 Task: Add an event with the title Third Training Workshop: Leadership Skills, date '2024/05/19', time 7:30 AM to 9:30 AMand add a description: Participants will learn essential communication skills, including active listening, expressing ideas clearly, and providing constructive feedback. They will also explore techniques for fostering open and honest communication within the team., put the event into Yellow category, logged in from the account softage.3@softage.netand send the event invitation to softage.1@softage.net and softage.2@softage.net. Set a reminder for the event 5 minutes before
Action: Mouse moved to (81, 92)
Screenshot: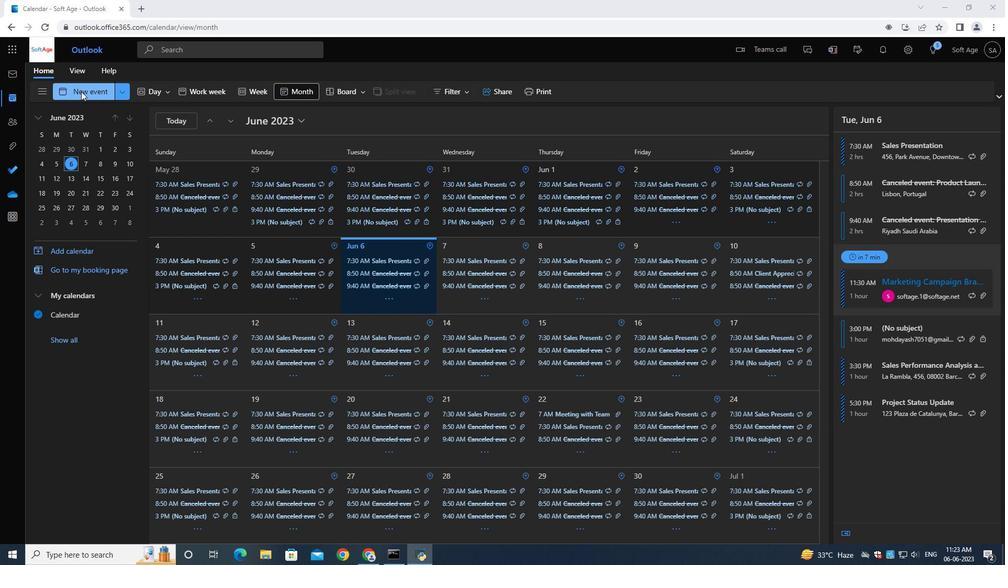 
Action: Mouse pressed left at (81, 92)
Screenshot: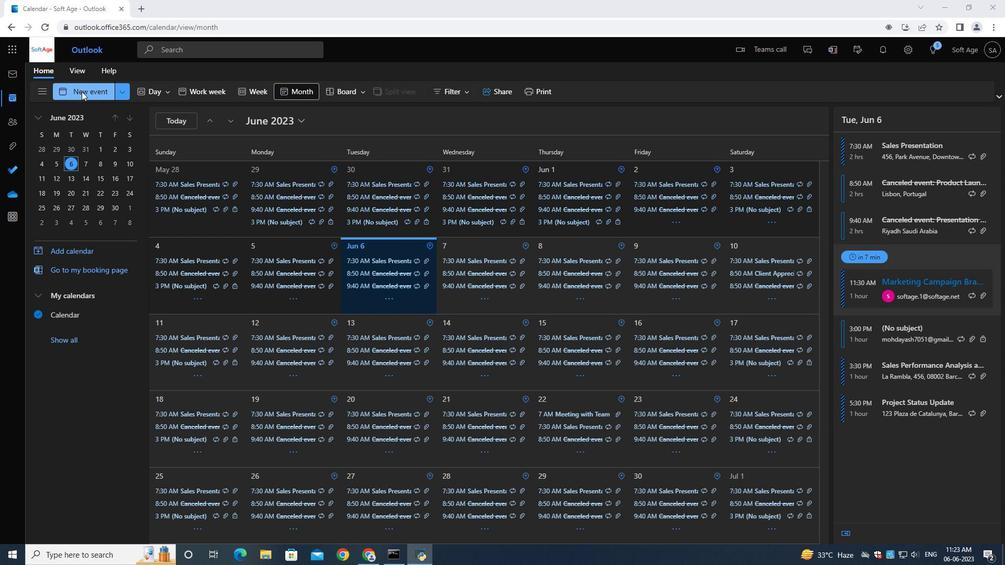 
Action: Mouse moved to (266, 161)
Screenshot: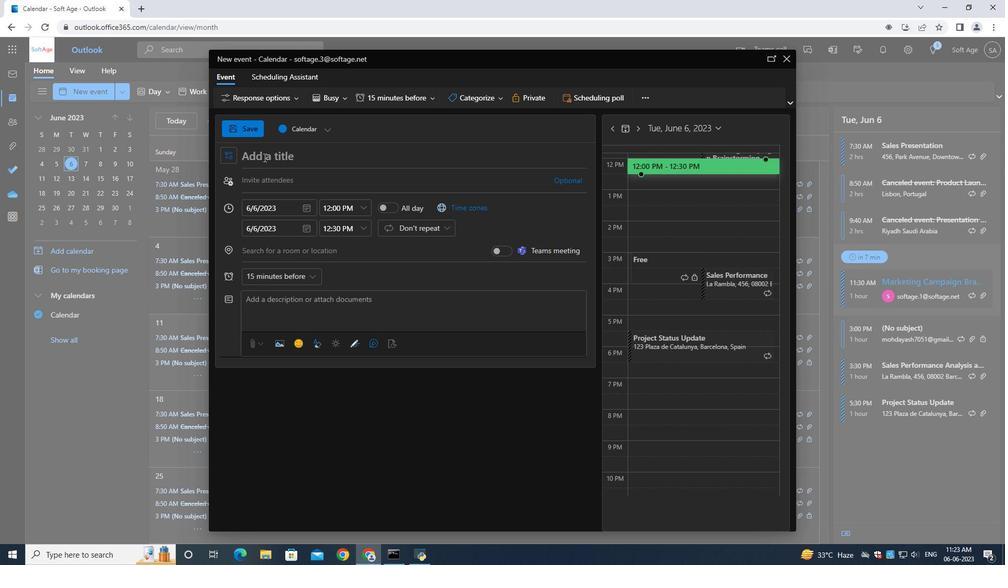 
Action: Key pressed <Key.shift><Key.shift>hird<Key.space><Key.shift><Key.shift><Key.shift>Training<Key.space><Key.shift><Key.shift><Key.shift><Key.shift><Key.shift>Workshop<Key.shift_r>:<Key.space><Key.shift>Leadership<Key.space><Key.shift>Skills
Screenshot: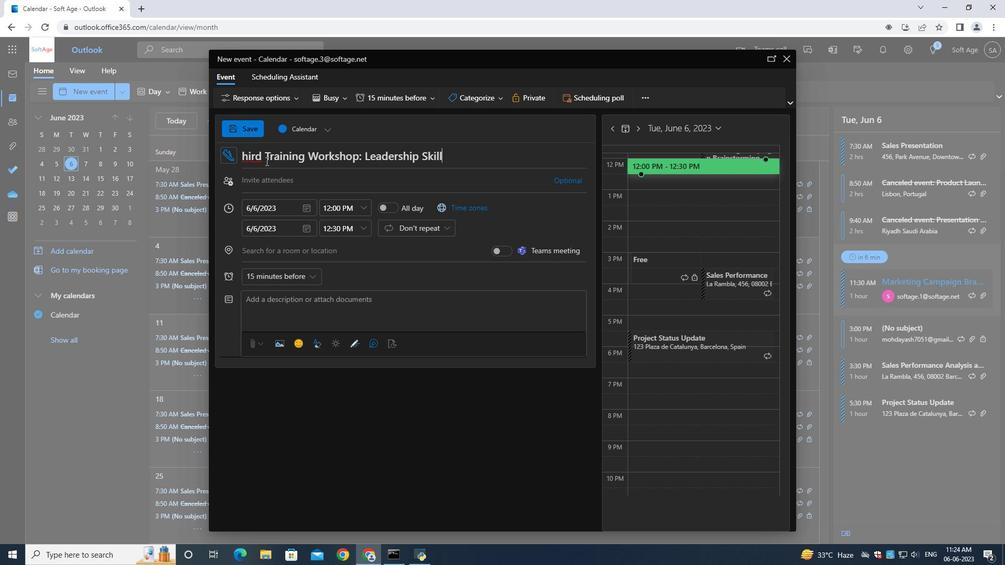 
Action: Mouse moved to (304, 210)
Screenshot: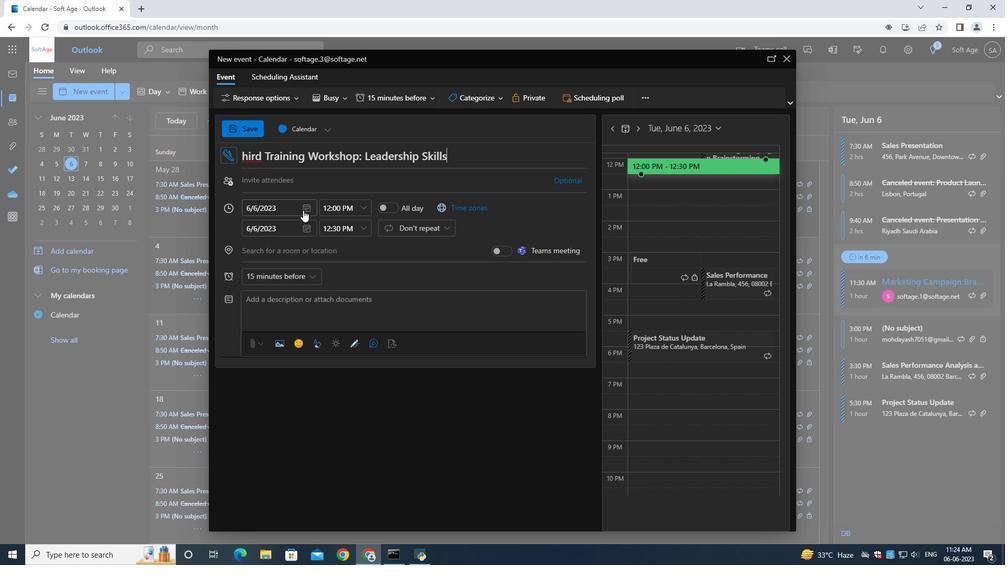 
Action: Mouse pressed left at (304, 210)
Screenshot: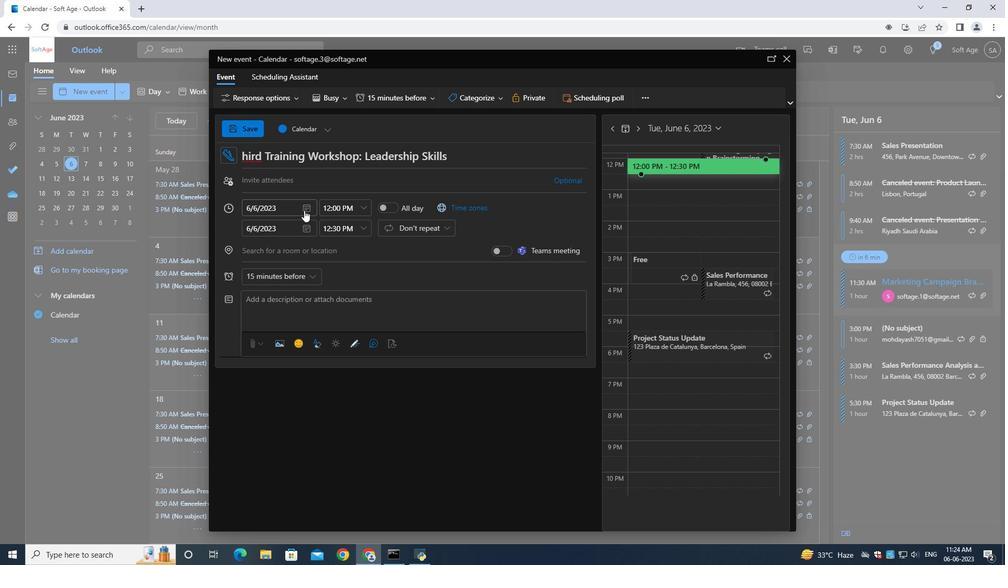 
Action: Mouse moved to (338, 230)
Screenshot: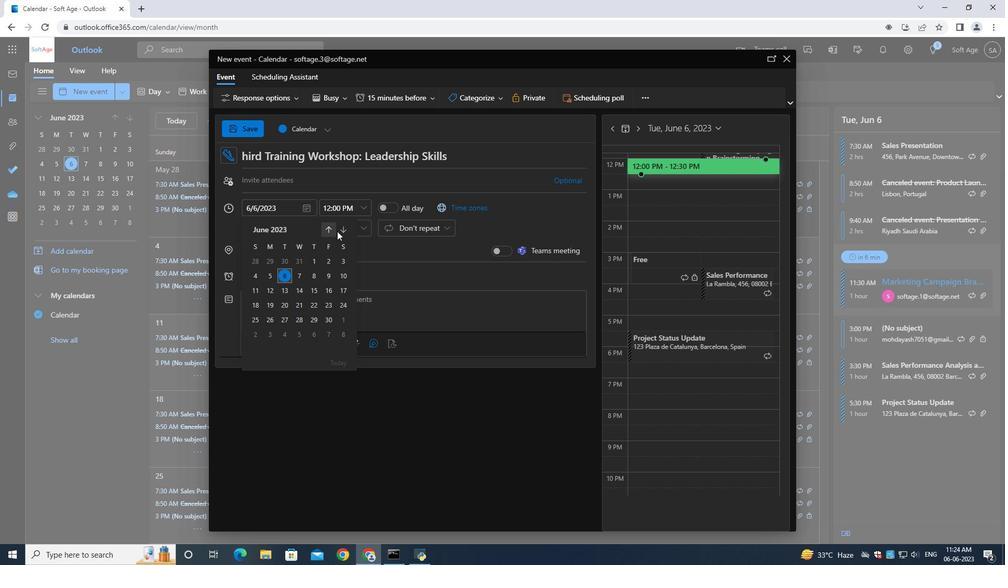 
Action: Mouse pressed left at (338, 230)
Screenshot: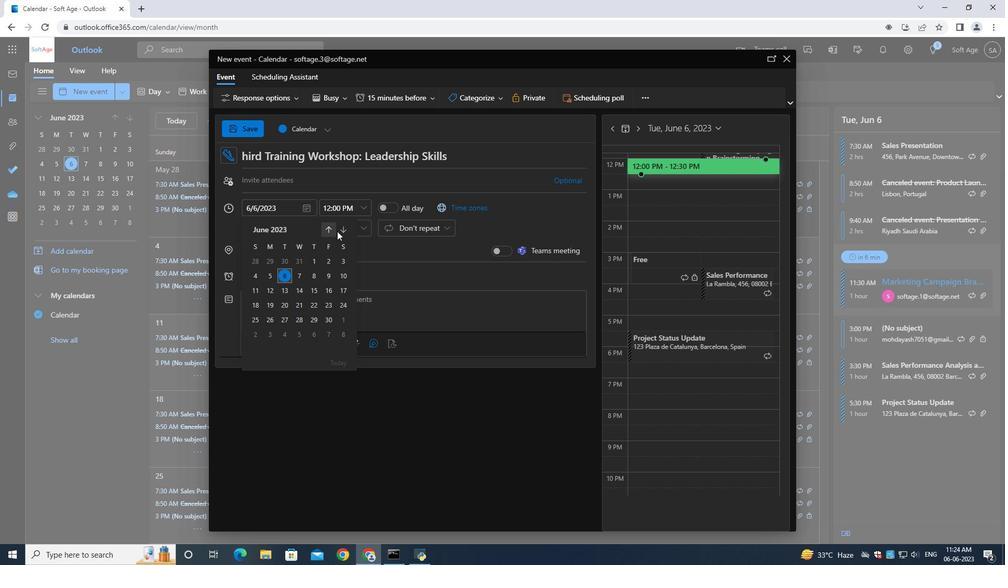 
Action: Mouse pressed left at (338, 230)
Screenshot: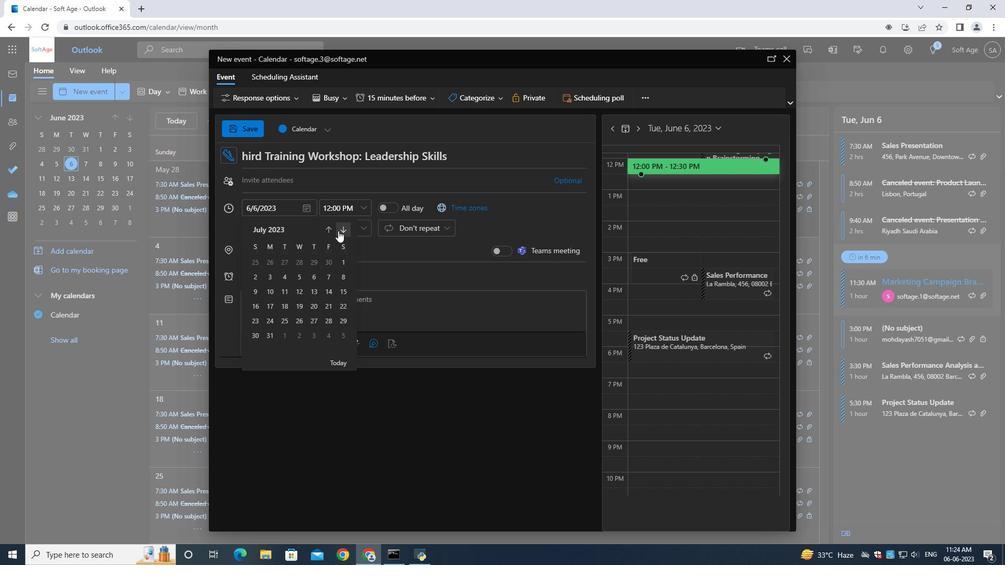 
Action: Mouse pressed left at (338, 230)
Screenshot: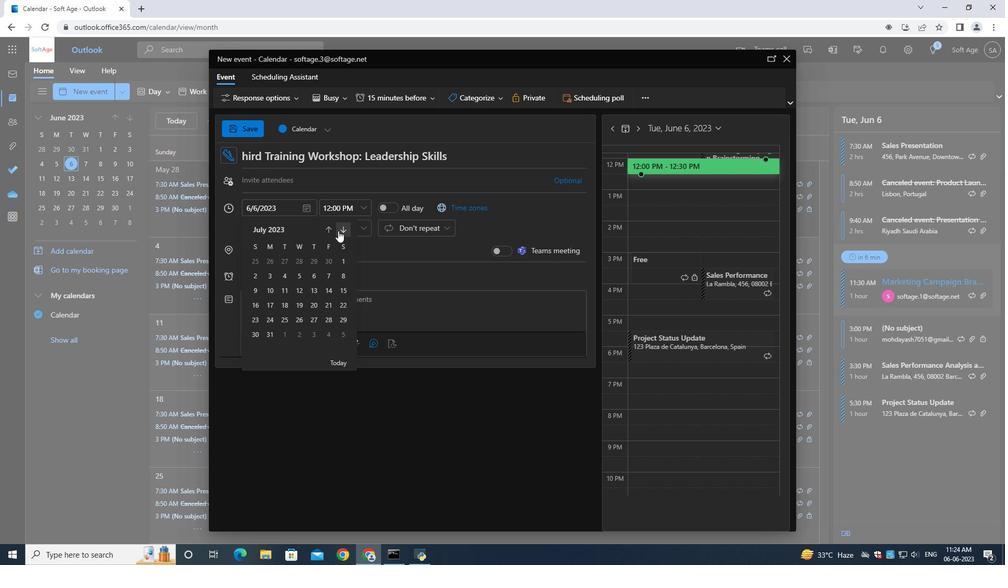 
Action: Mouse pressed left at (338, 230)
Screenshot: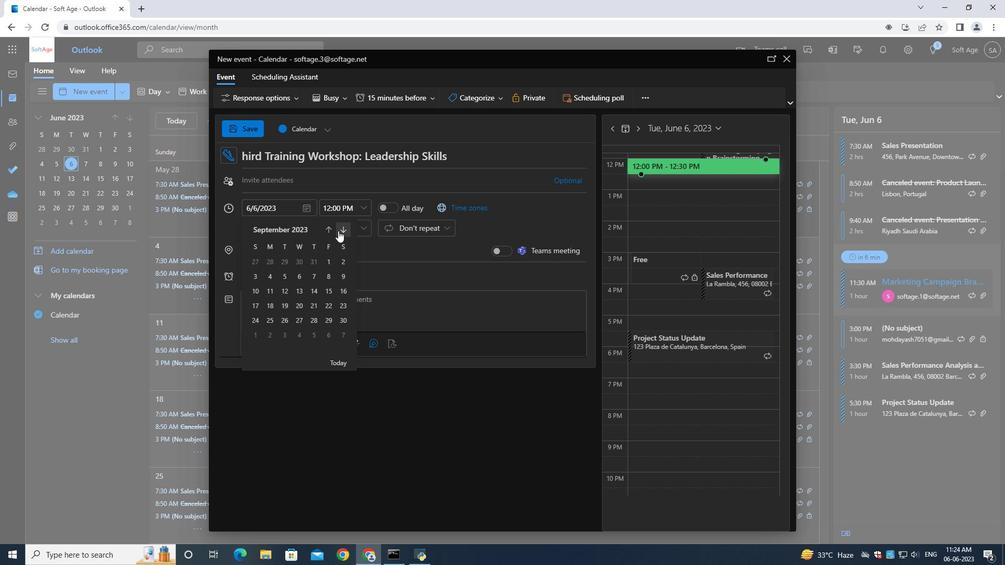 
Action: Mouse pressed left at (338, 230)
Screenshot: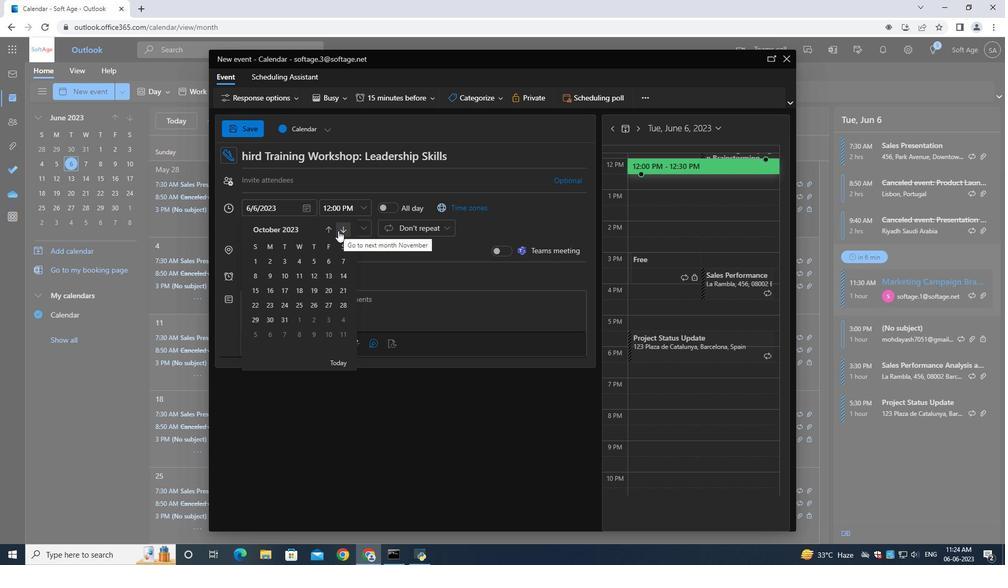 
Action: Mouse pressed left at (338, 230)
Screenshot: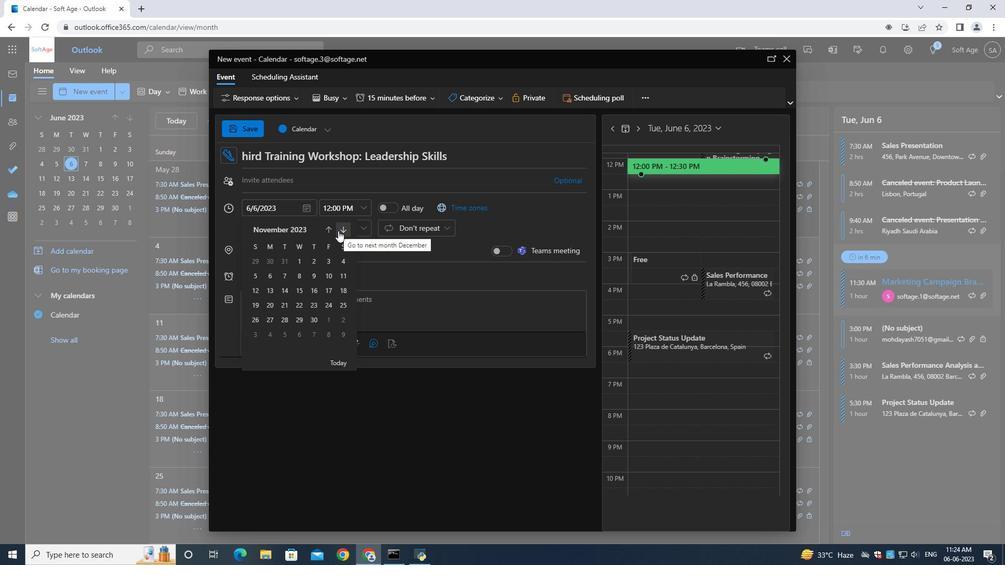 
Action: Mouse pressed left at (338, 230)
Screenshot: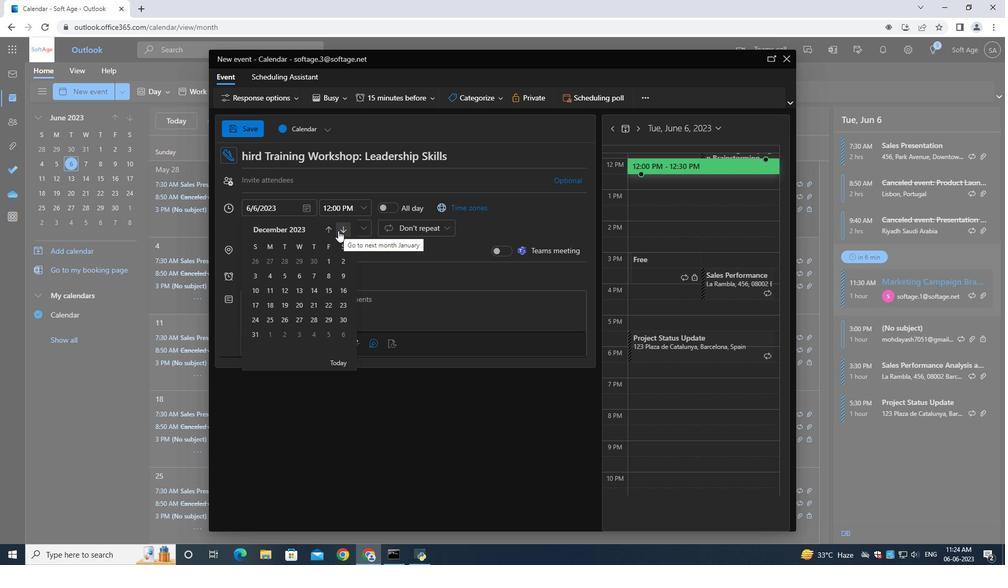 
Action: Mouse pressed left at (338, 230)
Screenshot: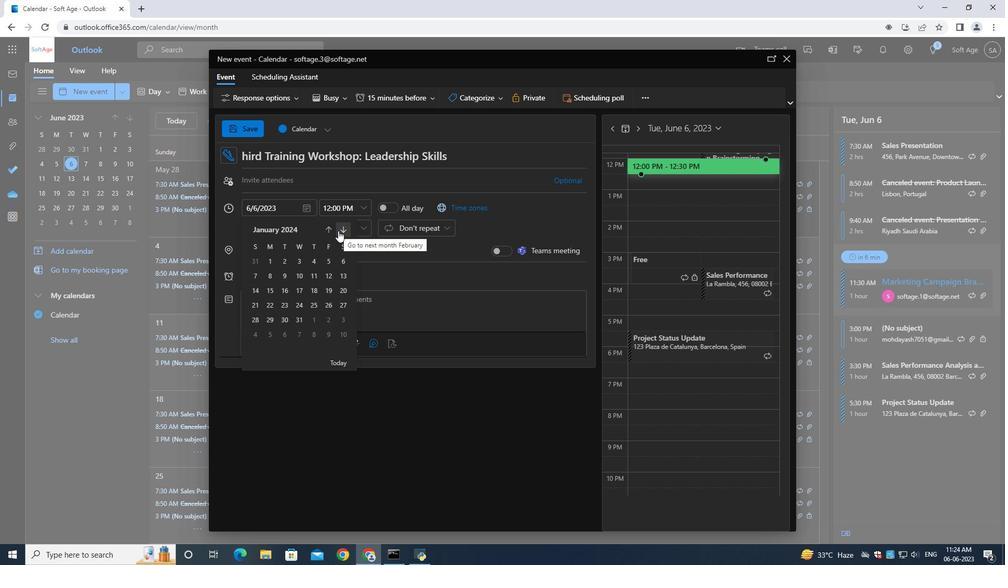 
Action: Mouse pressed left at (338, 230)
Screenshot: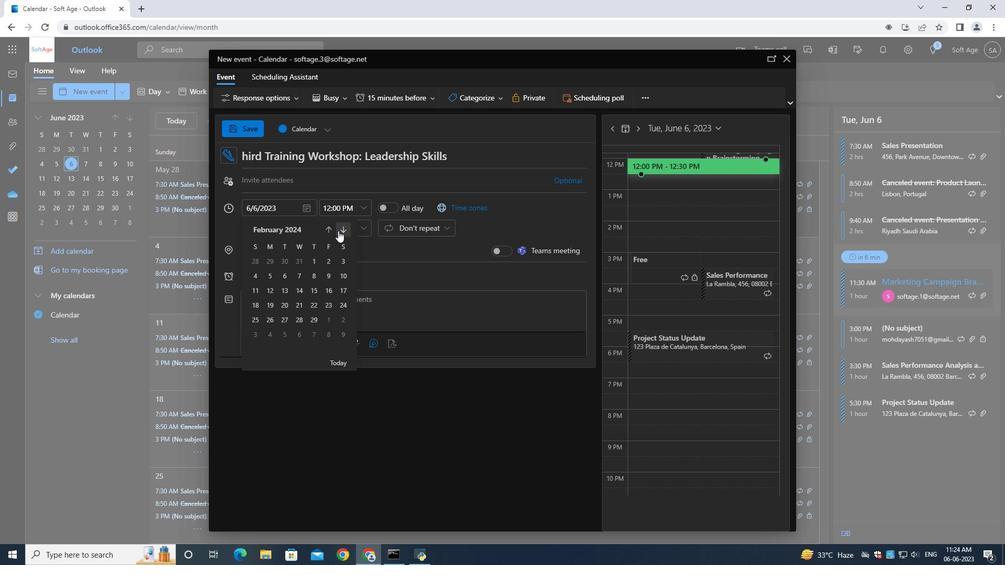 
Action: Mouse pressed left at (338, 230)
Screenshot: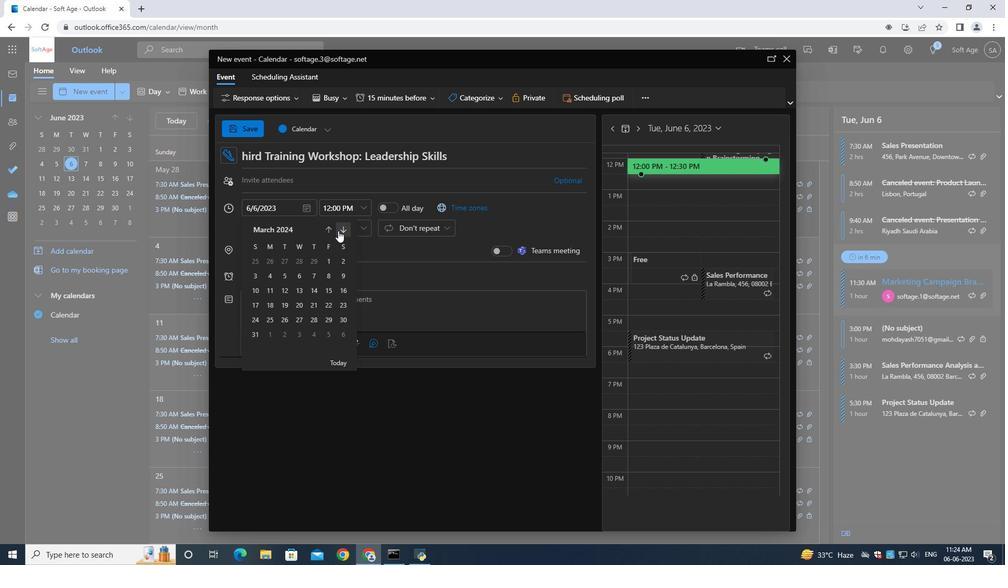 
Action: Mouse pressed left at (338, 230)
Screenshot: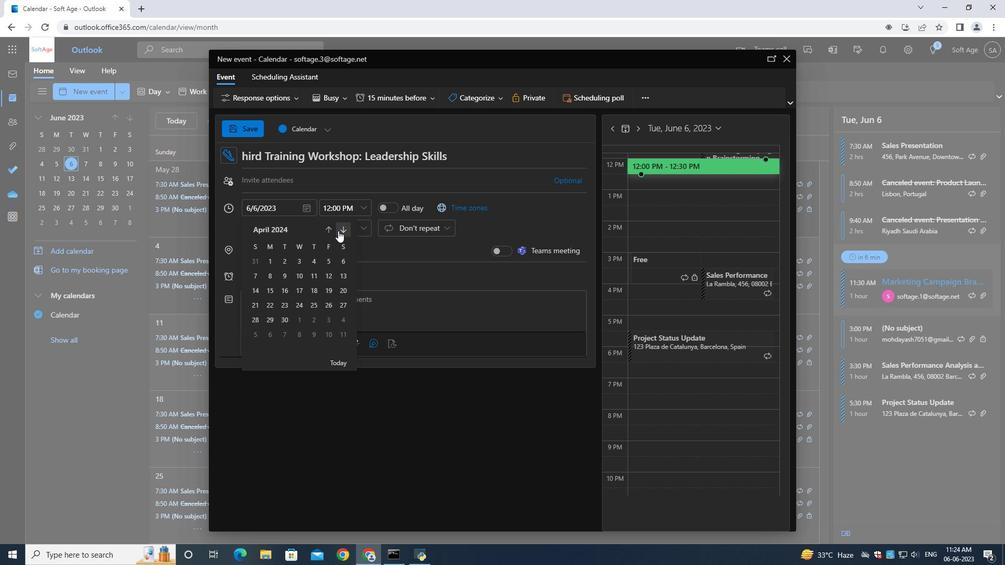 
Action: Mouse moved to (259, 309)
Screenshot: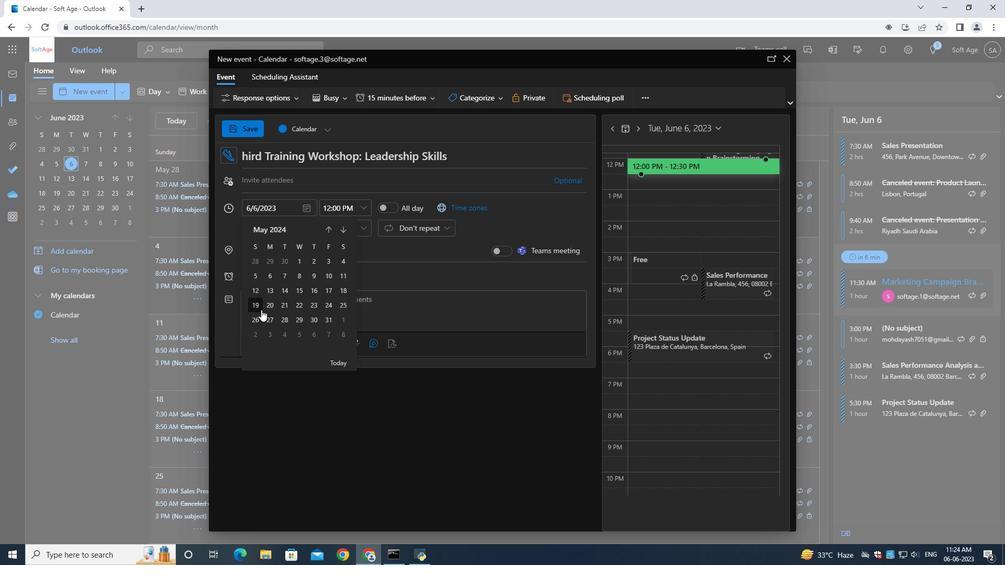 
Action: Mouse pressed left at (259, 309)
Screenshot: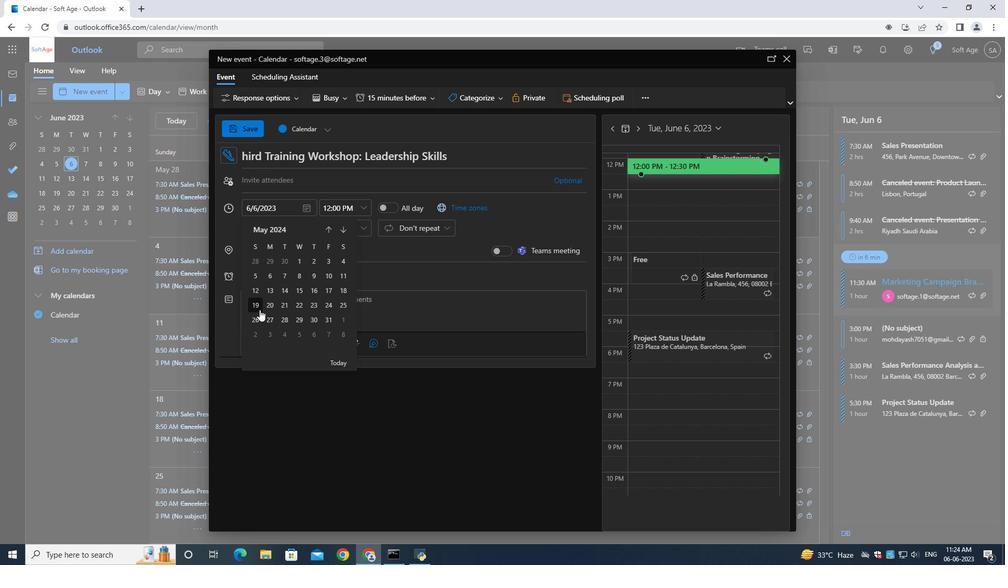 
Action: Mouse moved to (337, 210)
Screenshot: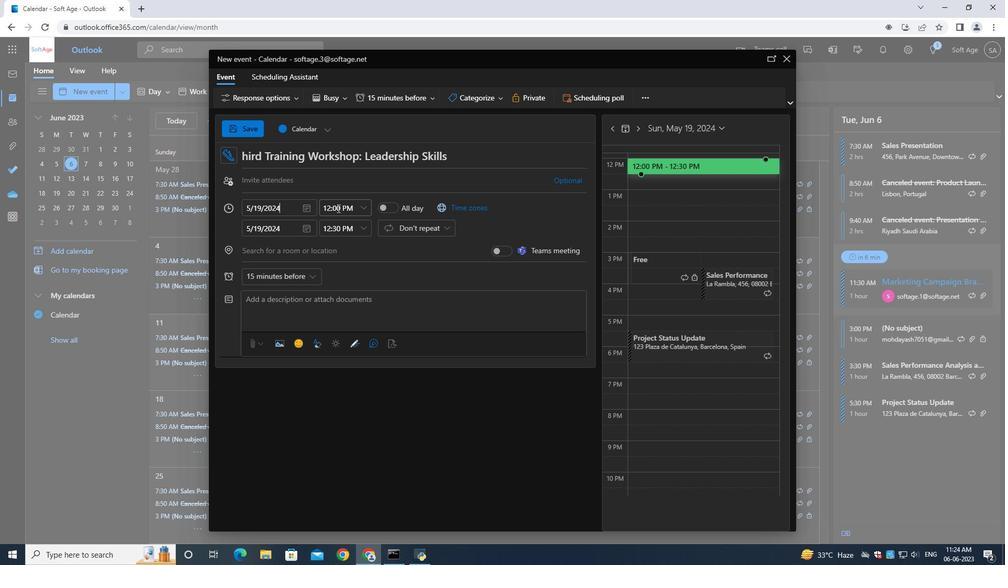 
Action: Mouse pressed left at (337, 210)
Screenshot: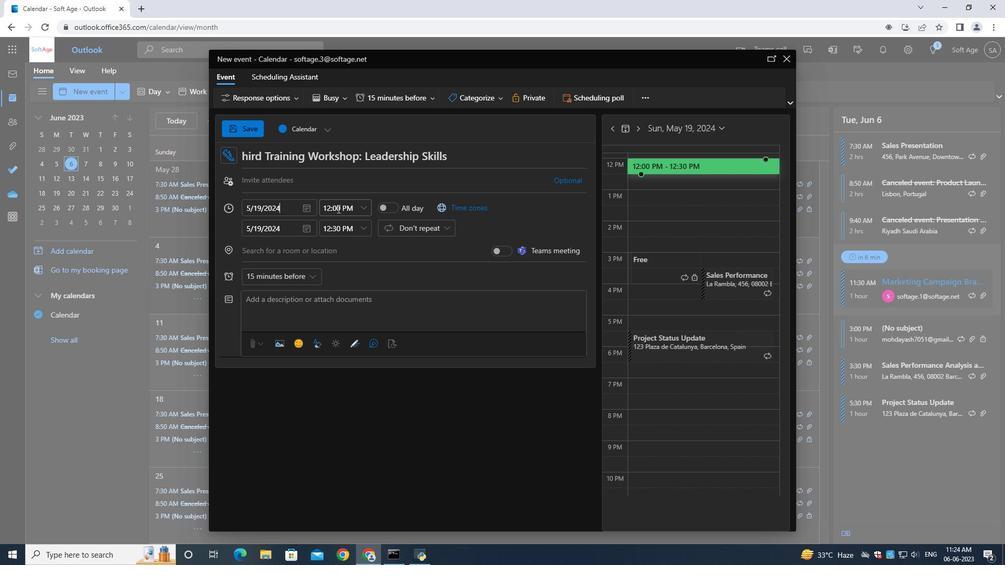 
Action: Mouse moved to (338, 210)
Screenshot: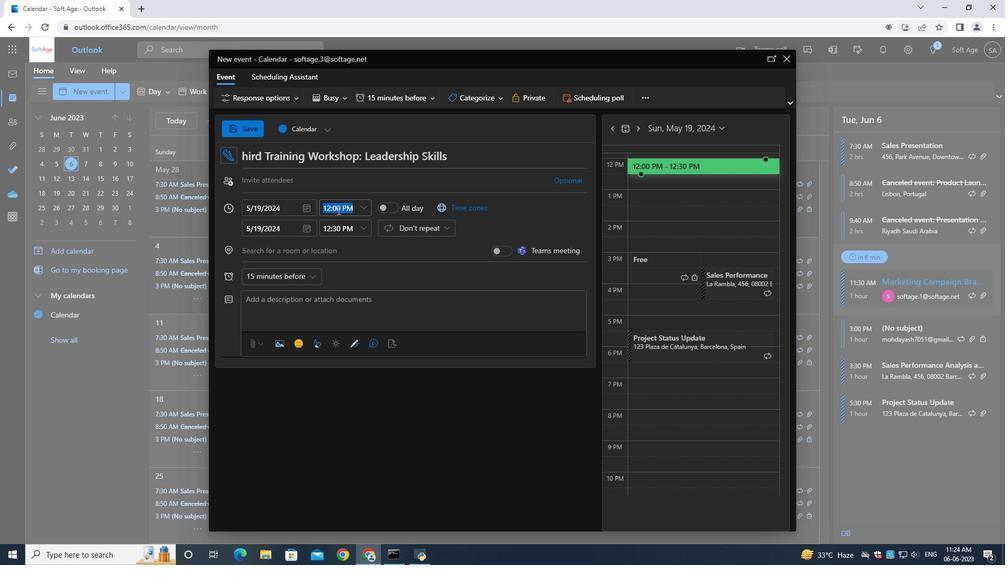 
Action: Key pressed 7<Key.shift_r>:30<Key.shift>AM
Screenshot: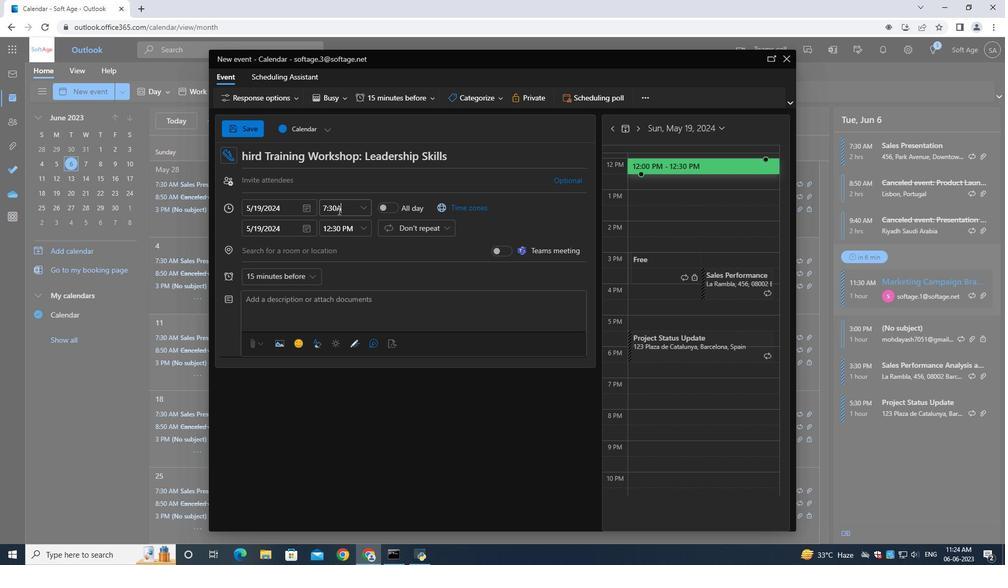 
Action: Mouse moved to (342, 227)
Screenshot: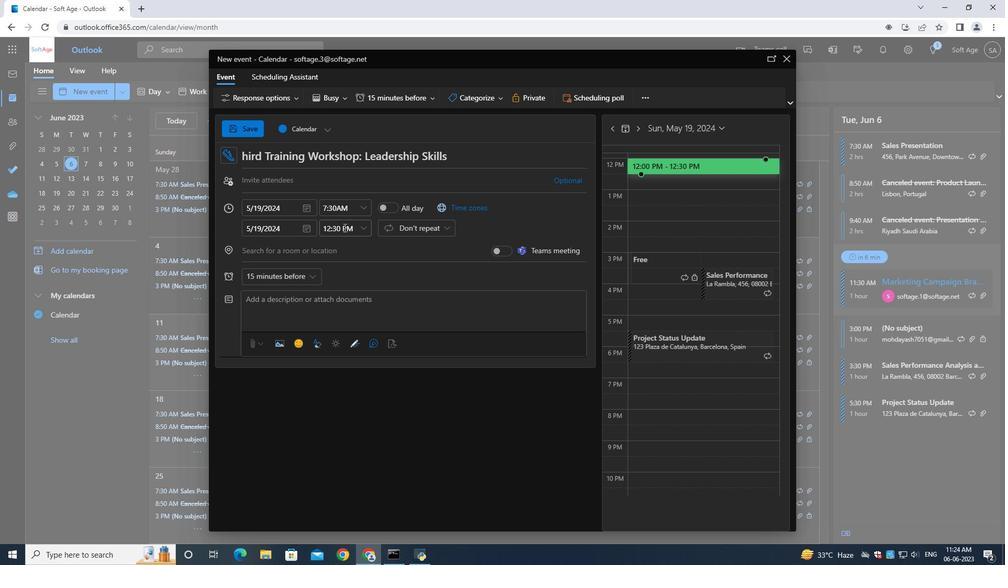
Action: Mouse pressed left at (342, 227)
Screenshot: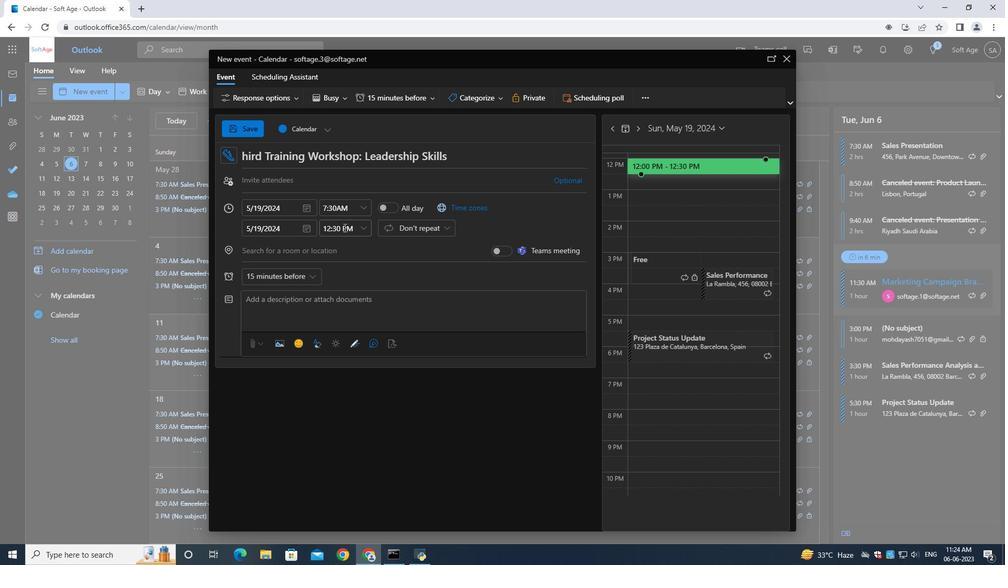 
Action: Mouse moved to (342, 227)
Screenshot: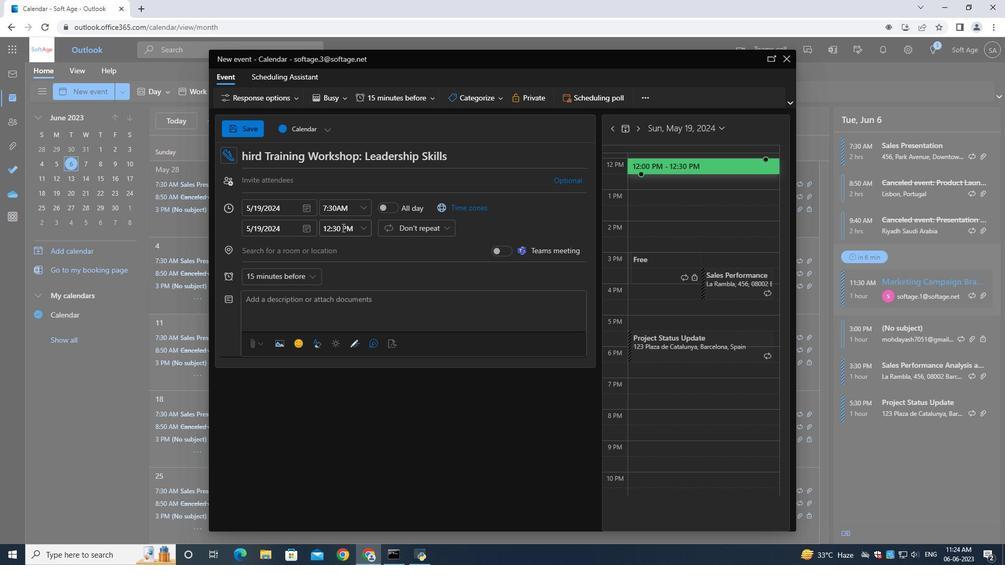 
Action: Key pressed 9<Key.shift_r>:30<Key.shift>AM
Screenshot: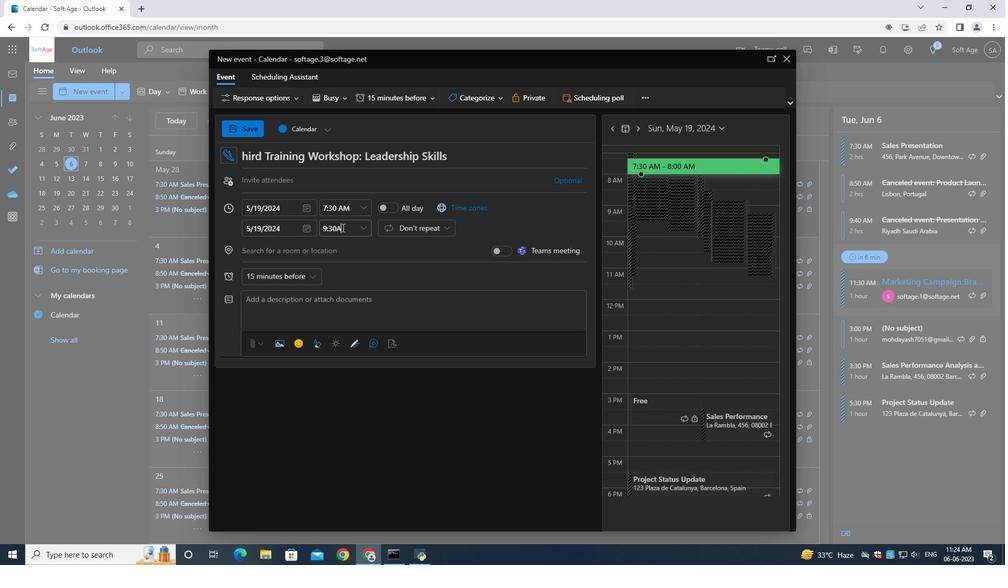 
Action: Mouse moved to (324, 293)
Screenshot: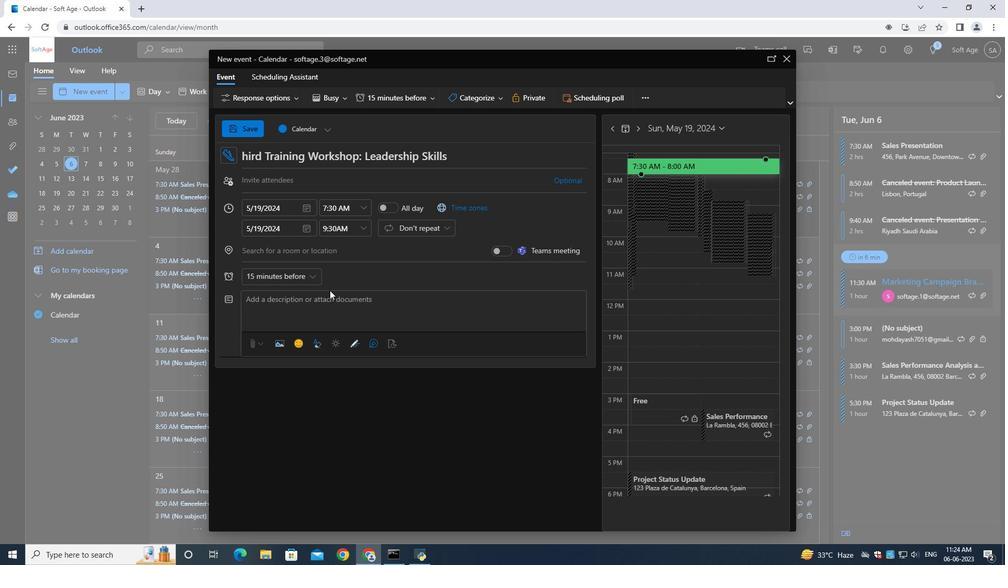 
Action: Mouse pressed left at (324, 293)
Screenshot: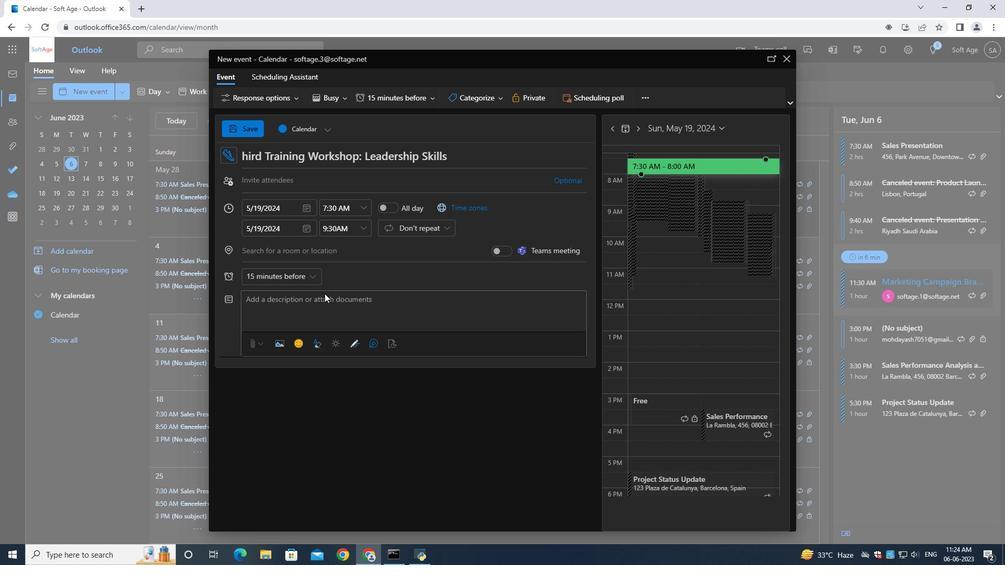 
Action: Mouse moved to (317, 301)
Screenshot: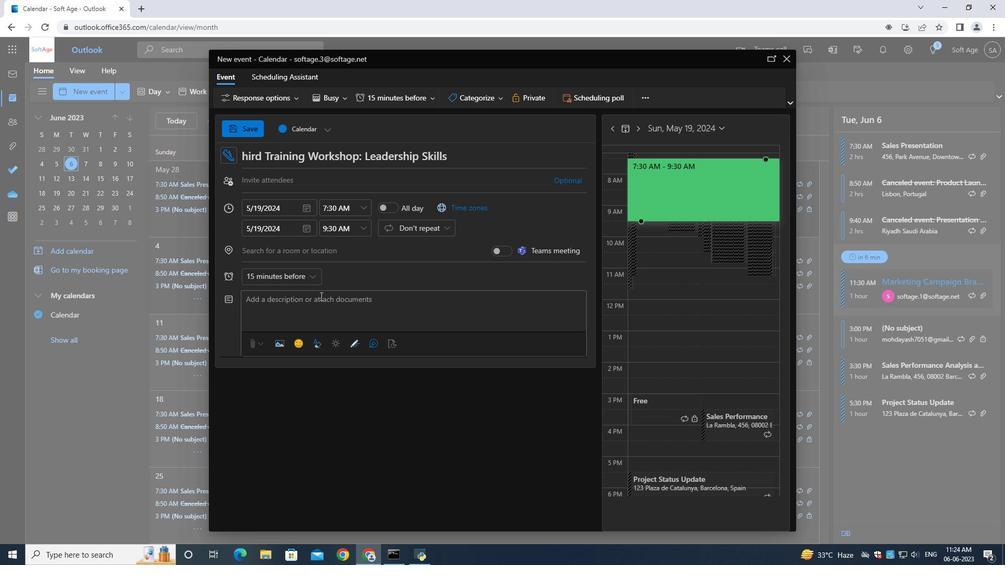 
Action: Mouse pressed left at (317, 301)
Screenshot: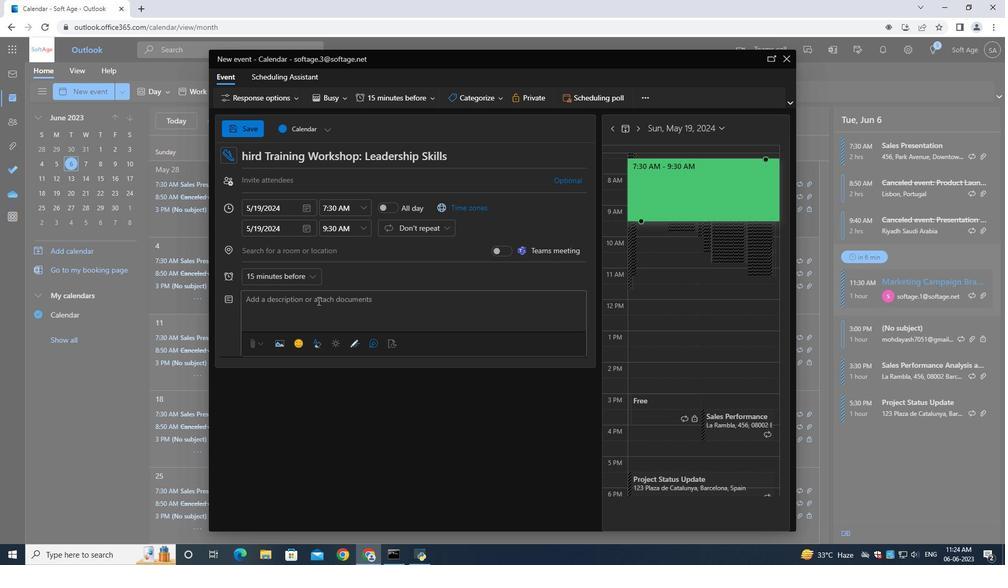 
Action: Key pressed <Key.shift>Participants<Key.space>will<Key.space>learn<Key.space>essential<Key.space>communication<Key.space>skills,<Key.space>including<Key.space>active<Key.space>listening,<Key.space>expressing<Key.space>ideas<Key.space>clearly<Key.space><Key.backspace>,<Key.space>and<Key.space>providing<Key.space>constructive<Key.space>feedback.<Key.space><Key.shift>They<Key.space>will<Key.space>also<Key.space>explore<Key.space>techniques<Key.space>for<Key.space>fostering<Key.space>open<Key.space>and<Key.space>honest<Key.space>communication<Key.space>within<Key.space>the<Key.space>team.
Screenshot: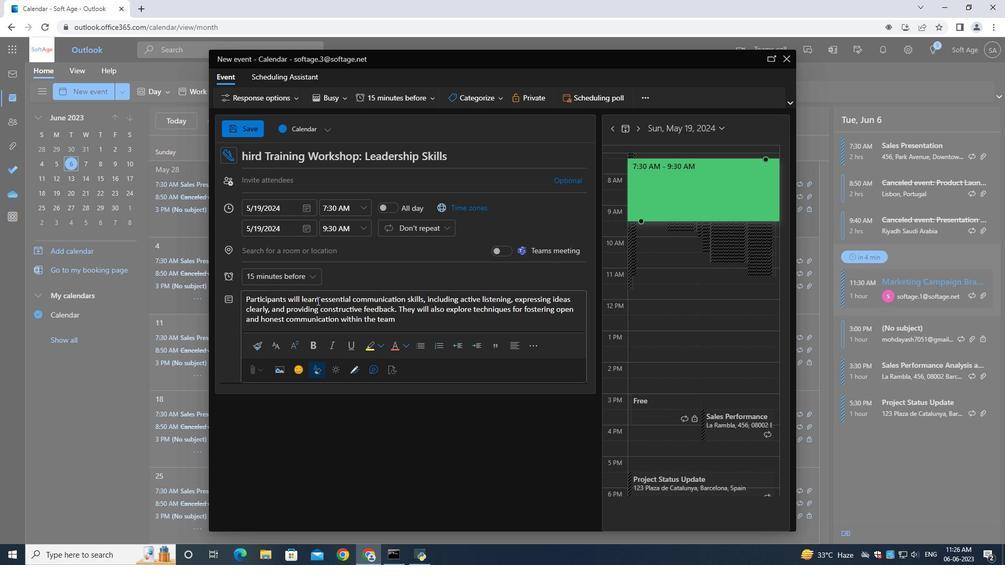
Action: Mouse moved to (477, 99)
Screenshot: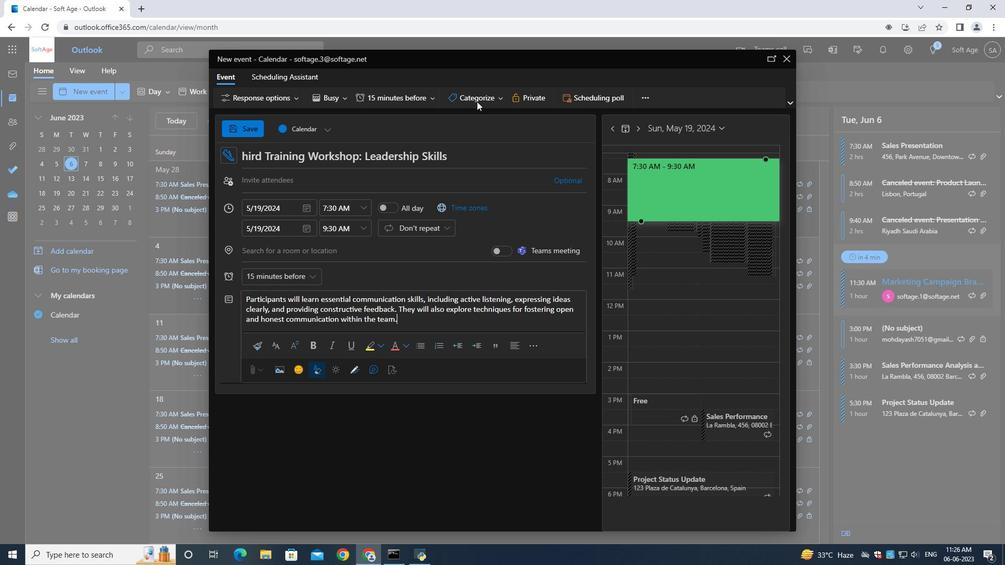 
Action: Mouse pressed left at (477, 99)
Screenshot: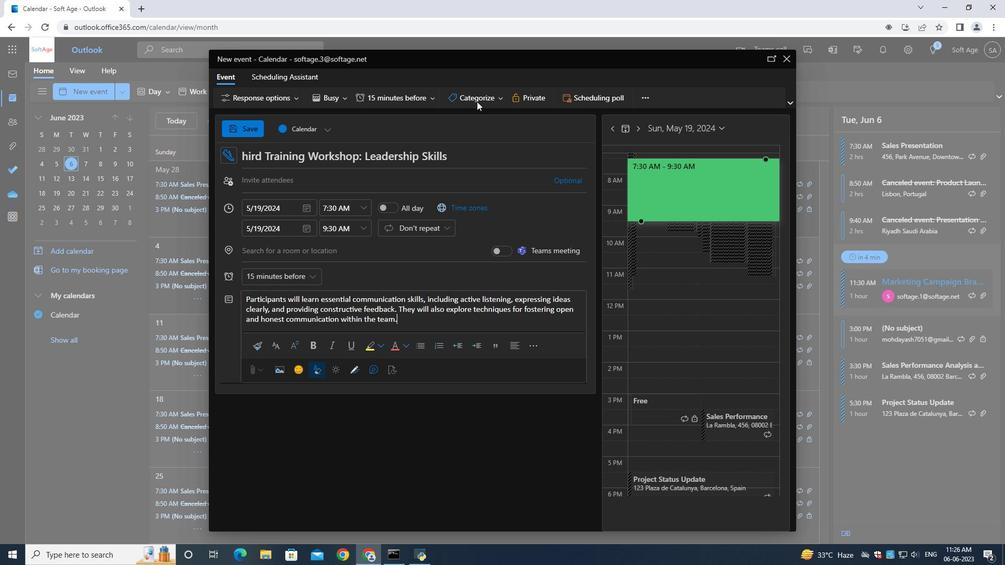 
Action: Mouse moved to (476, 204)
Screenshot: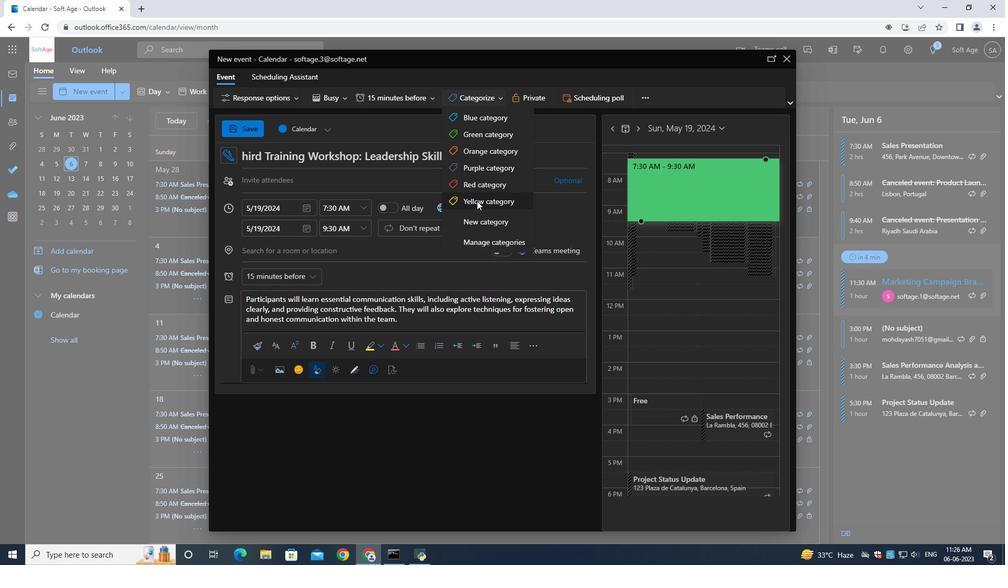 
Action: Mouse pressed left at (476, 204)
Screenshot: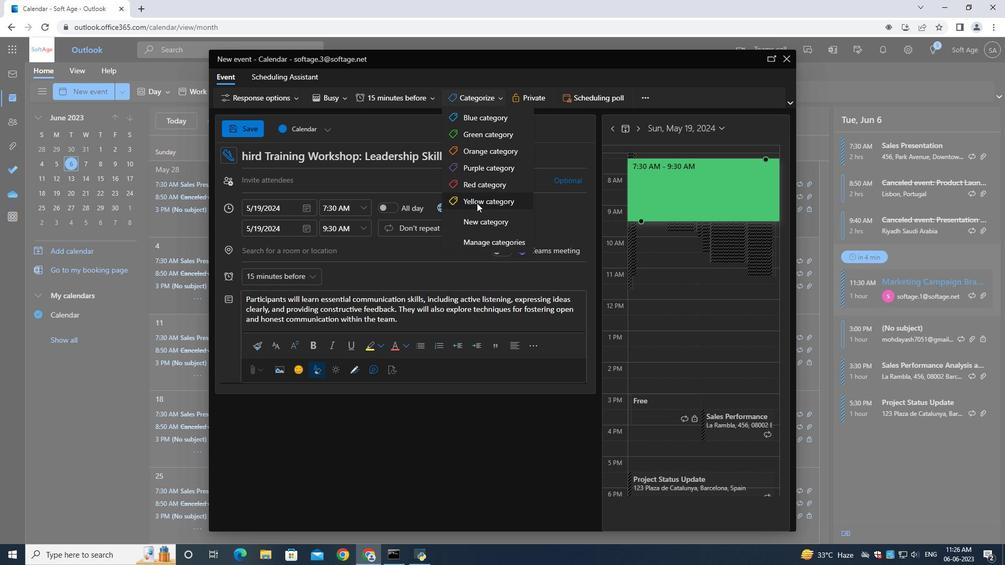 
Action: Mouse moved to (290, 179)
Screenshot: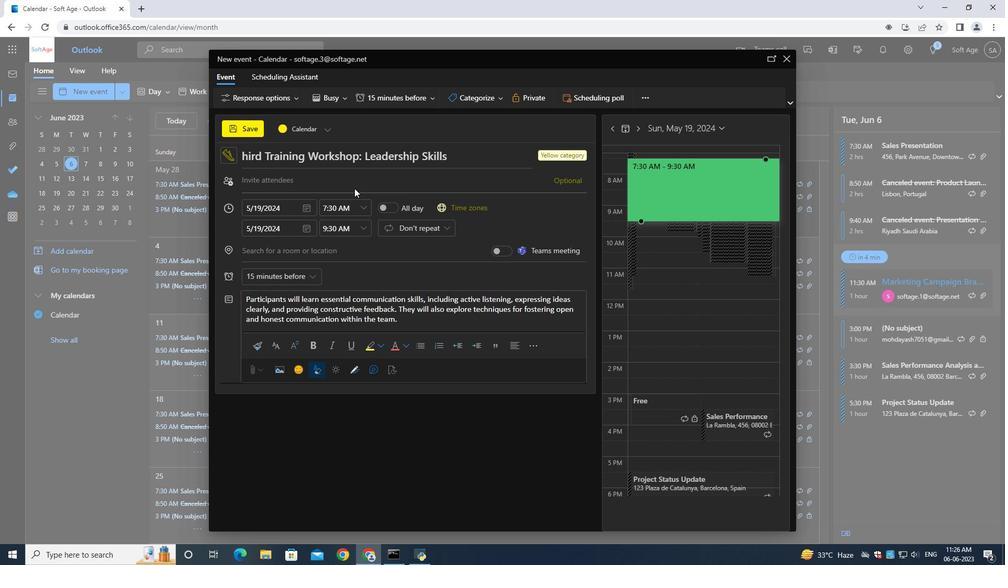 
Action: Mouse pressed left at (290, 179)
Screenshot: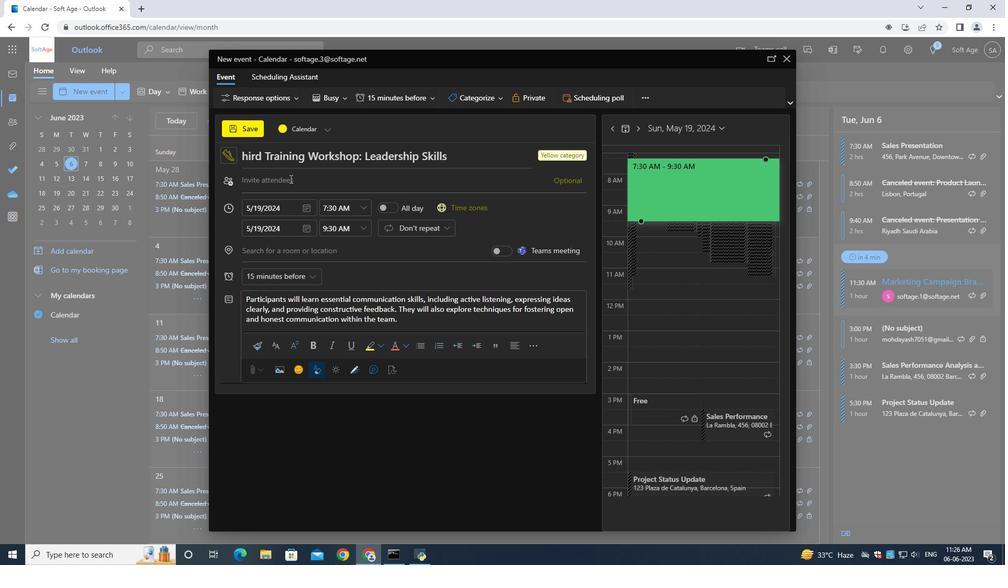 
Action: Mouse moved to (294, 182)
Screenshot: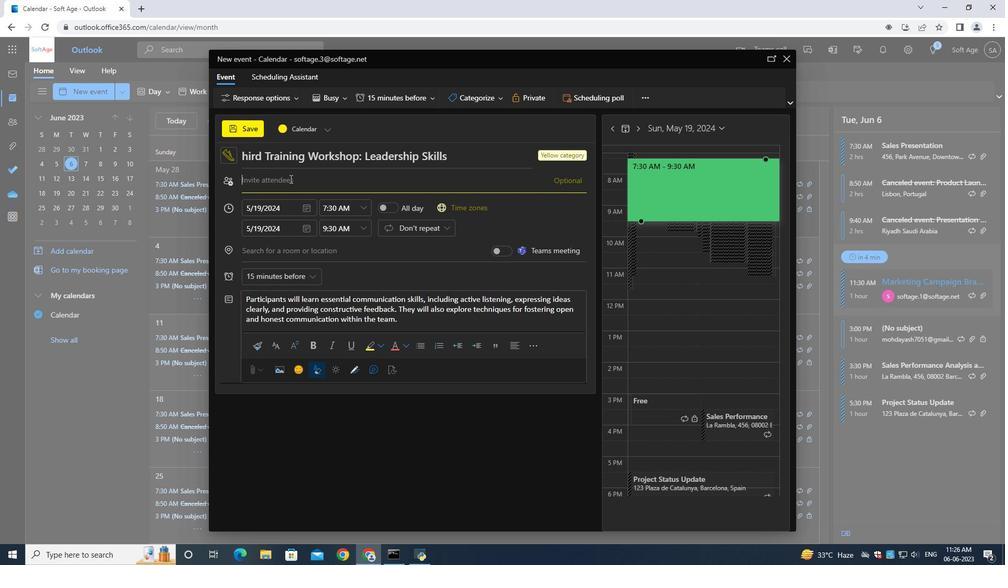 
Action: Key pressed softage.1<Key.shift>@softage.net
Screenshot: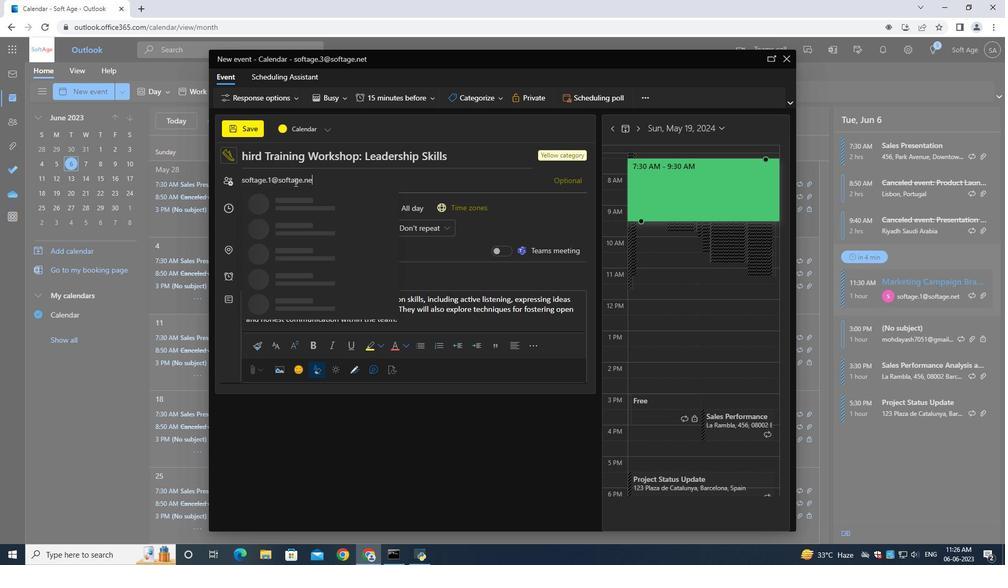 
Action: Mouse moved to (326, 203)
Screenshot: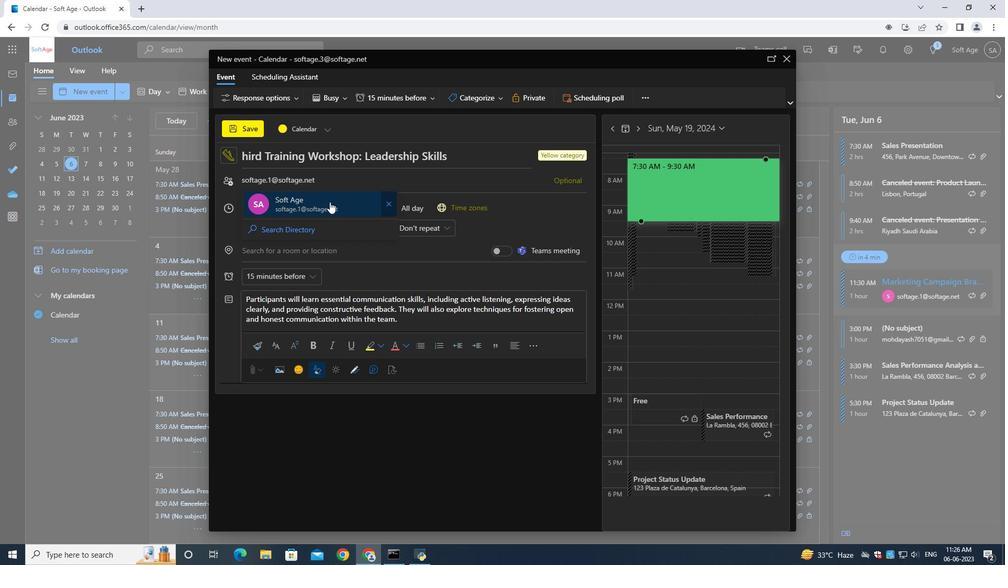 
Action: Mouse pressed left at (326, 203)
Screenshot: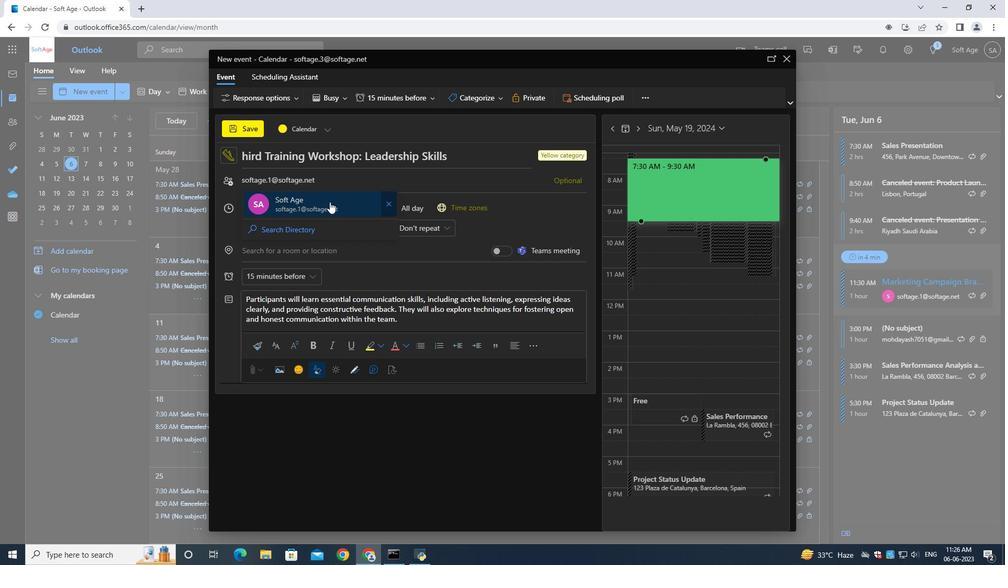 
Action: Mouse moved to (342, 188)
Screenshot: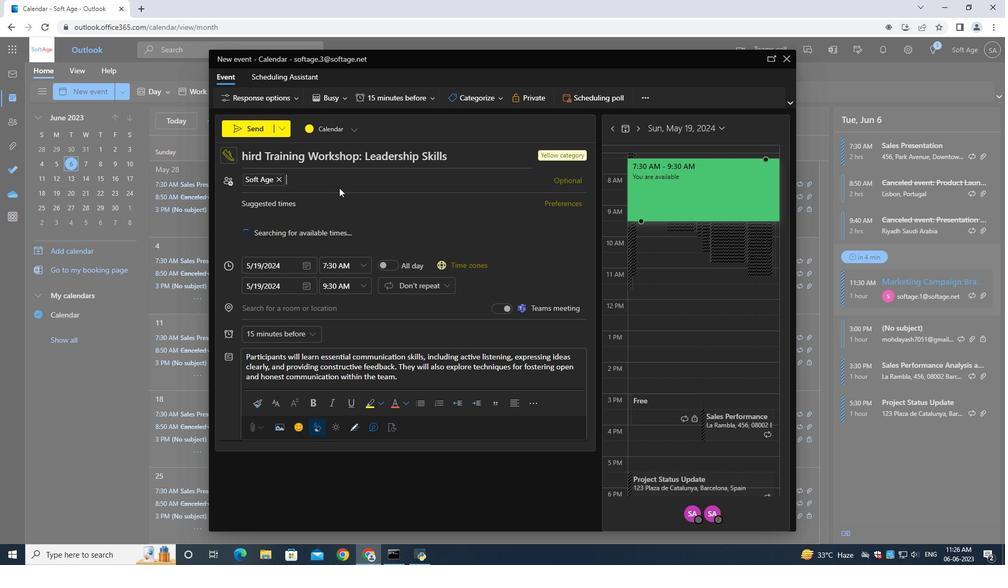 
Action: Key pressed softage.2<Key.shift>@softage.net
Screenshot: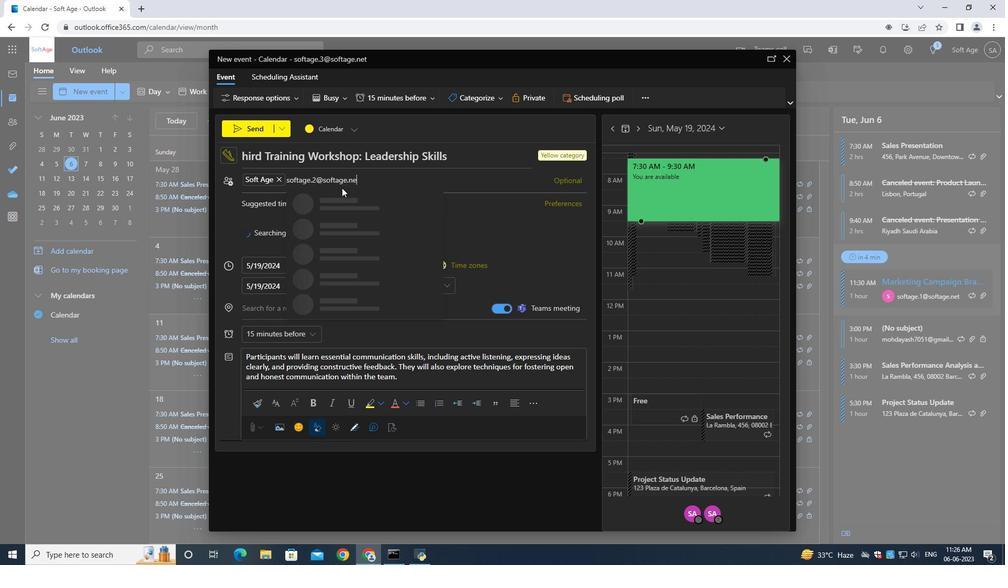 
Action: Mouse moved to (362, 201)
Screenshot: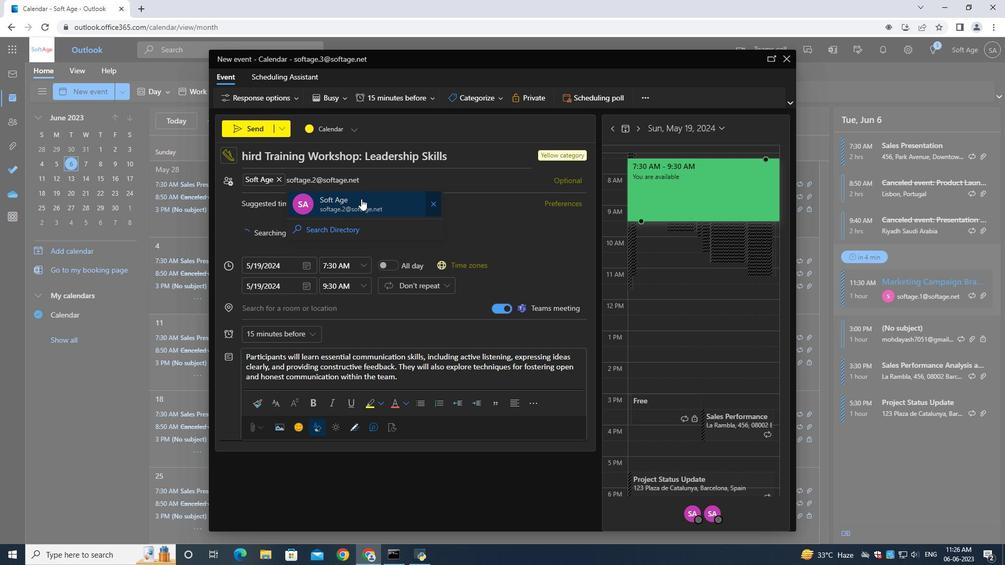 
Action: Mouse pressed left at (362, 201)
Screenshot: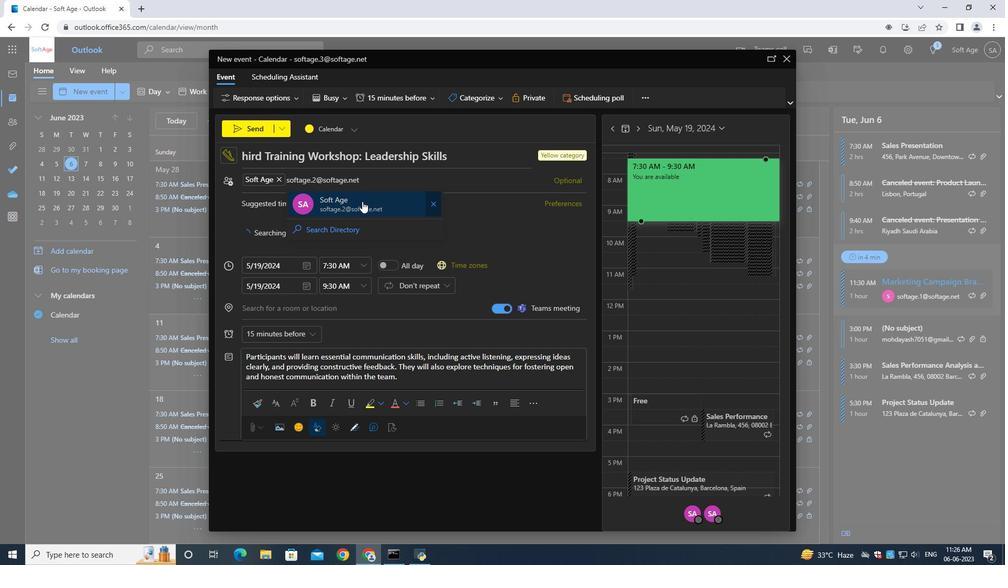 
Action: Mouse moved to (271, 330)
Screenshot: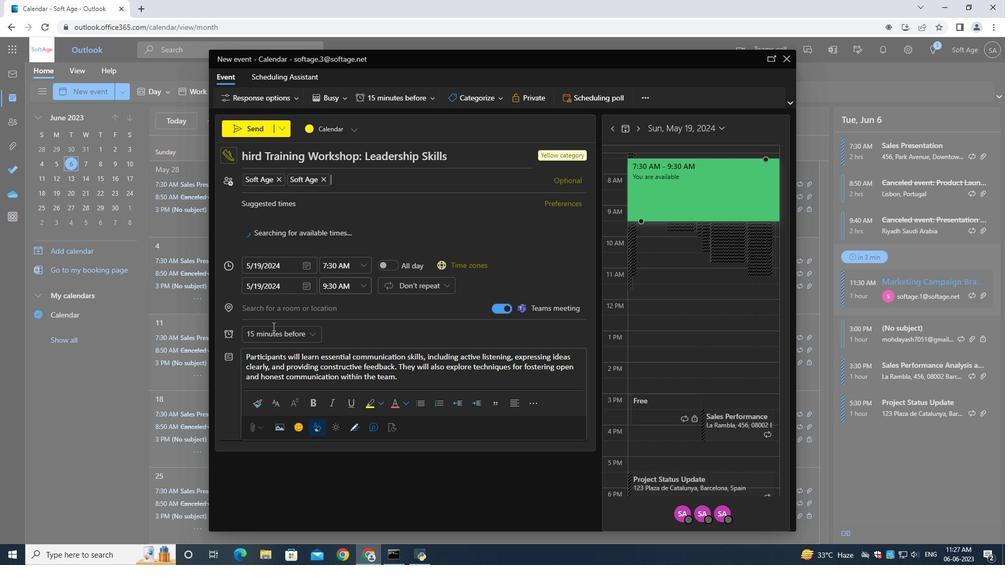 
Action: Mouse pressed left at (271, 330)
Screenshot: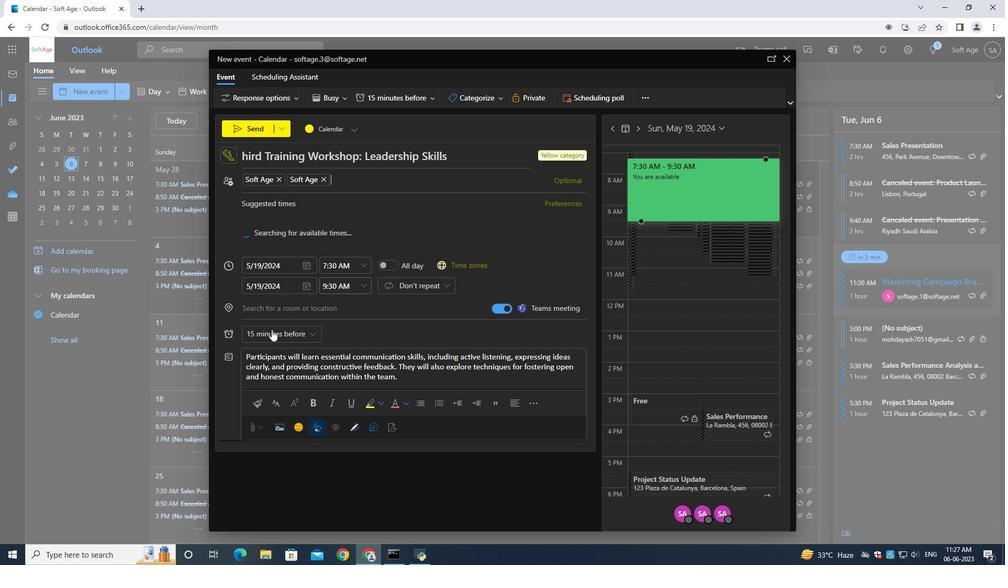 
Action: Mouse moved to (277, 163)
Screenshot: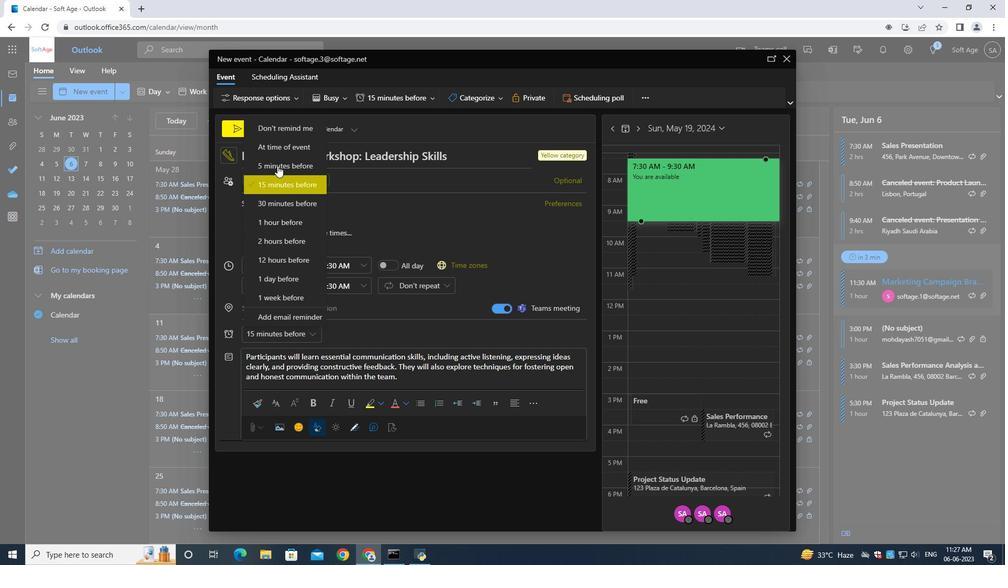
Action: Mouse pressed left at (277, 163)
Screenshot: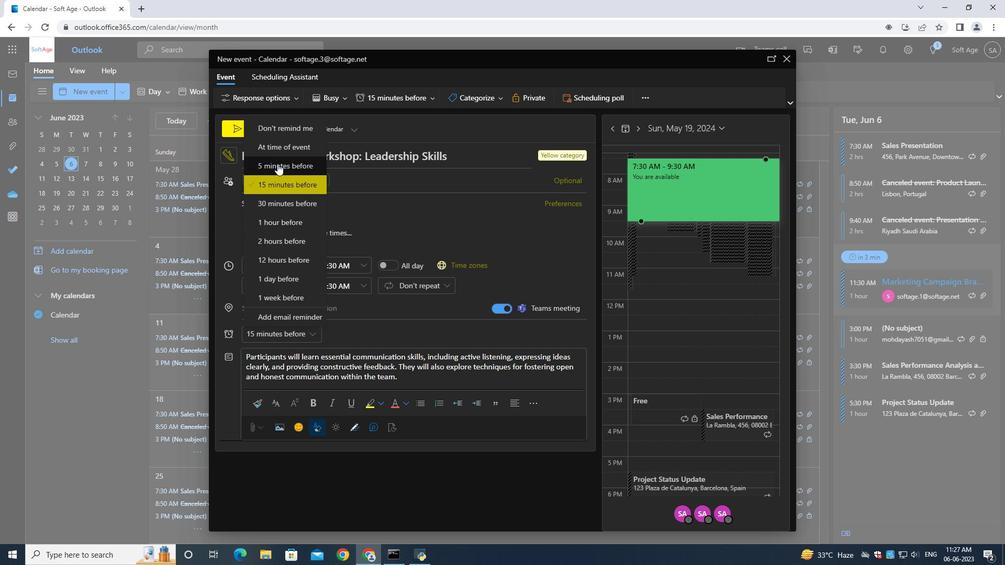 
Action: Mouse moved to (246, 129)
Screenshot: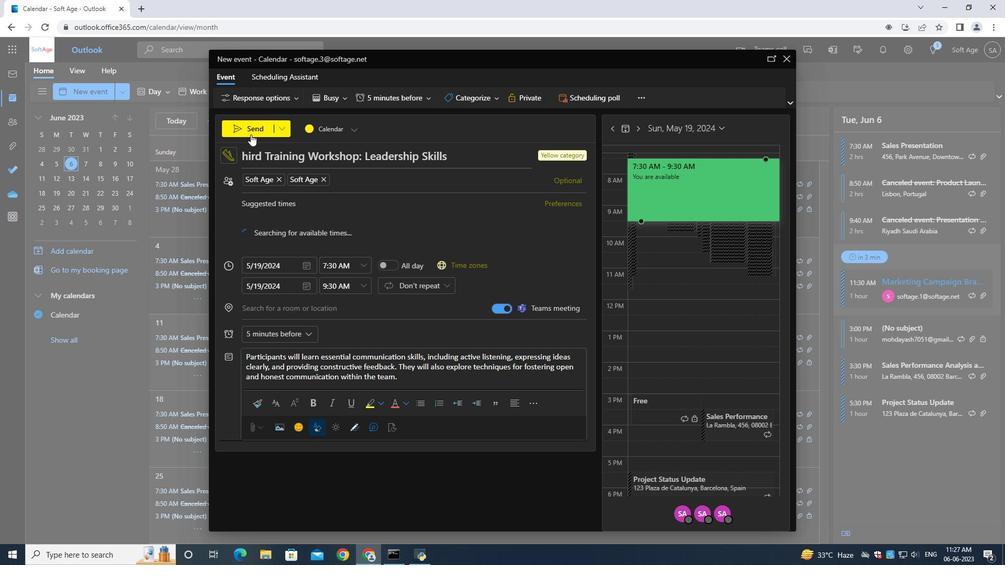 
Action: Mouse pressed left at (246, 129)
Screenshot: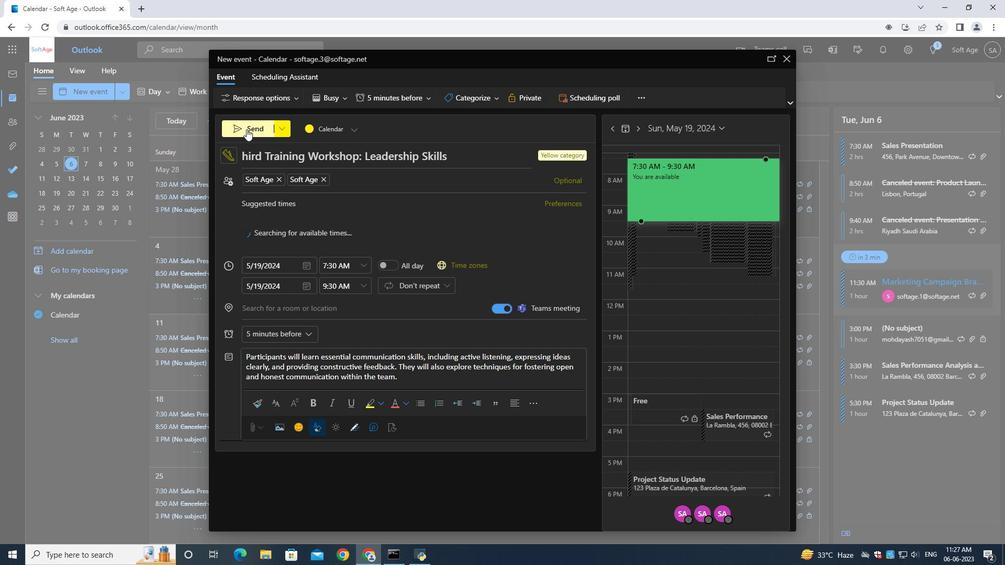 
Action: Mouse moved to (486, 176)
Screenshot: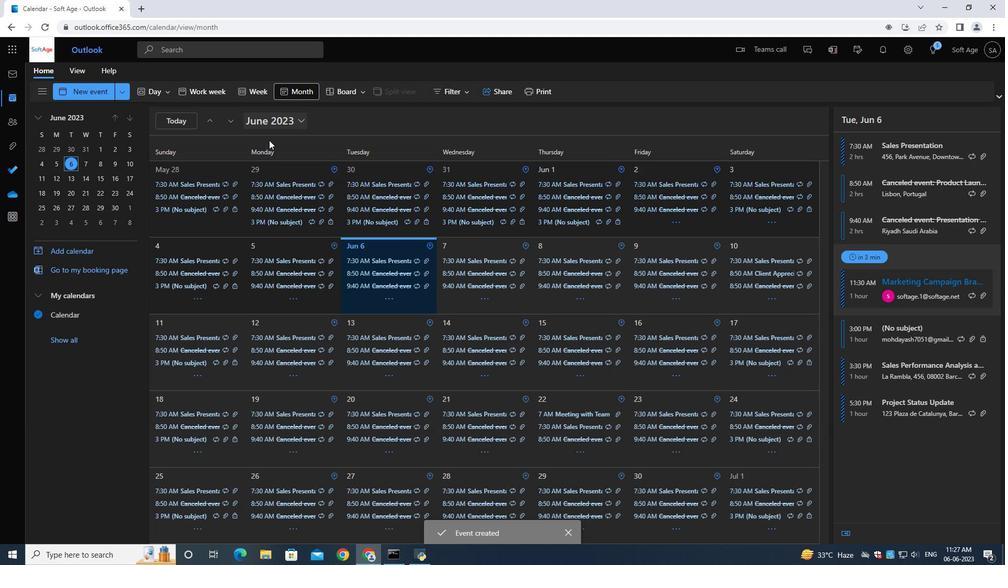 
